 Task: Change the visibility to the workspace.
Action: Mouse moved to (293, 86)
Screenshot: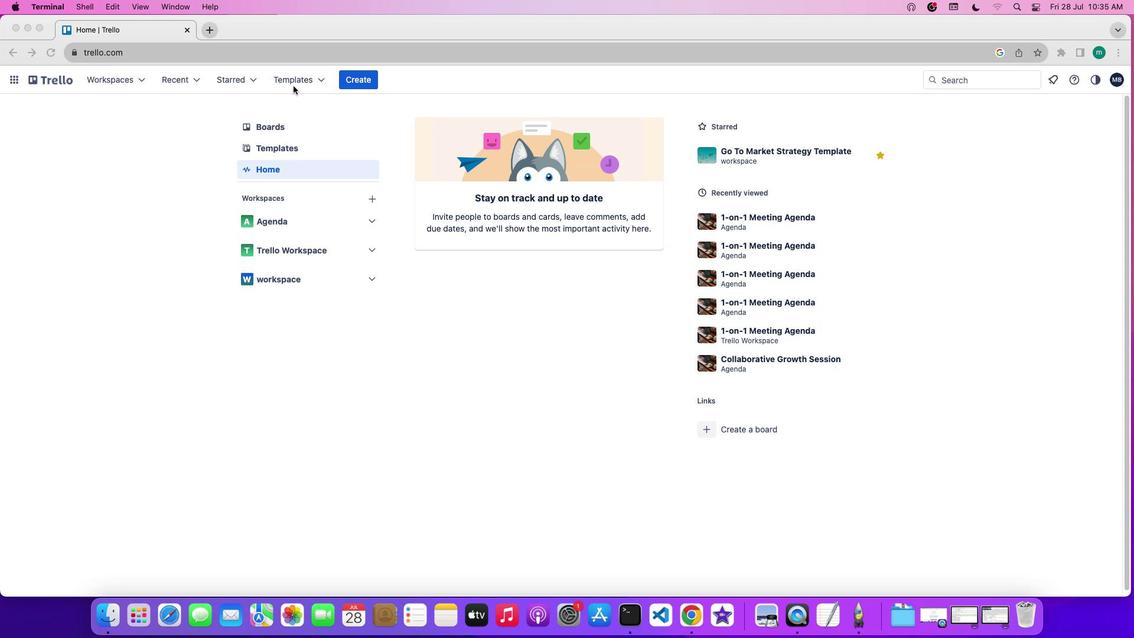 
Action: Mouse pressed left at (293, 86)
Screenshot: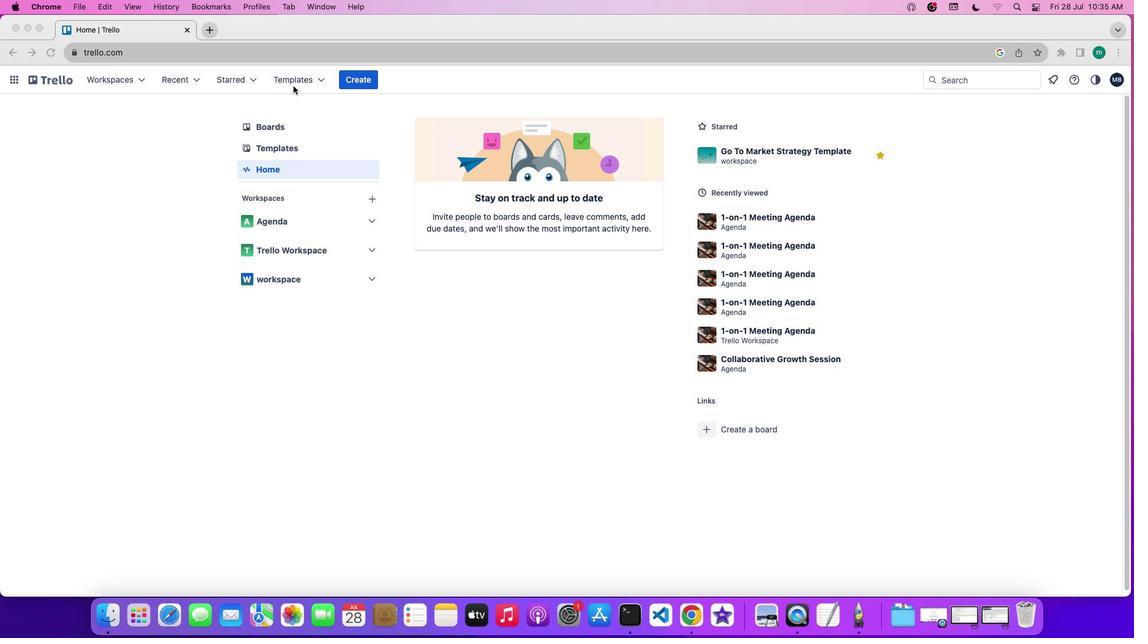 
Action: Mouse moved to (297, 82)
Screenshot: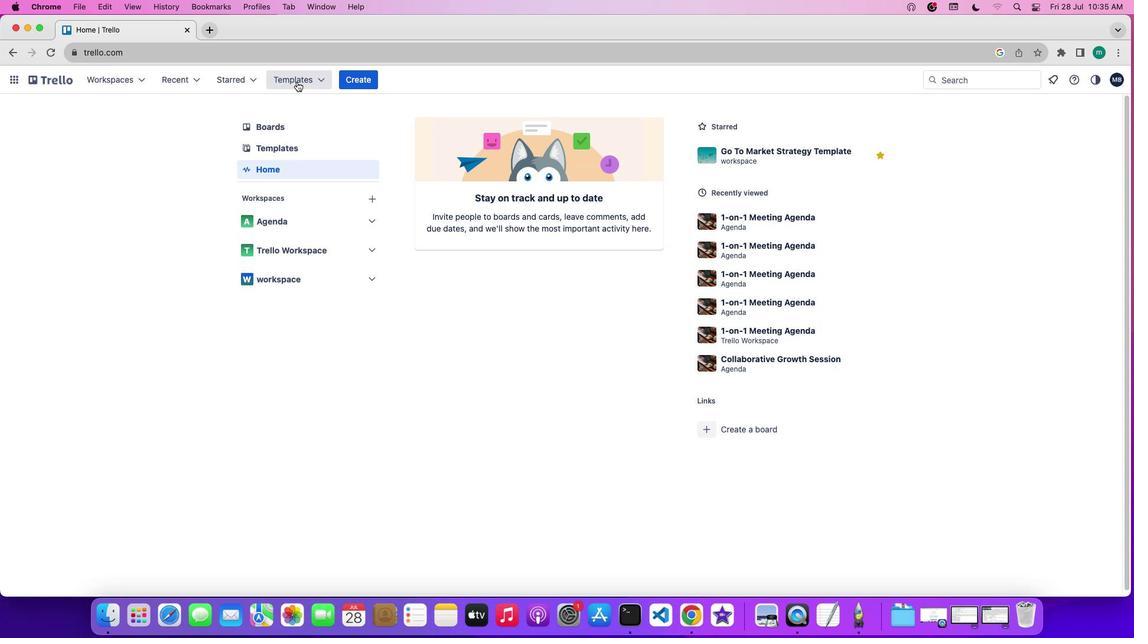 
Action: Mouse pressed left at (297, 82)
Screenshot: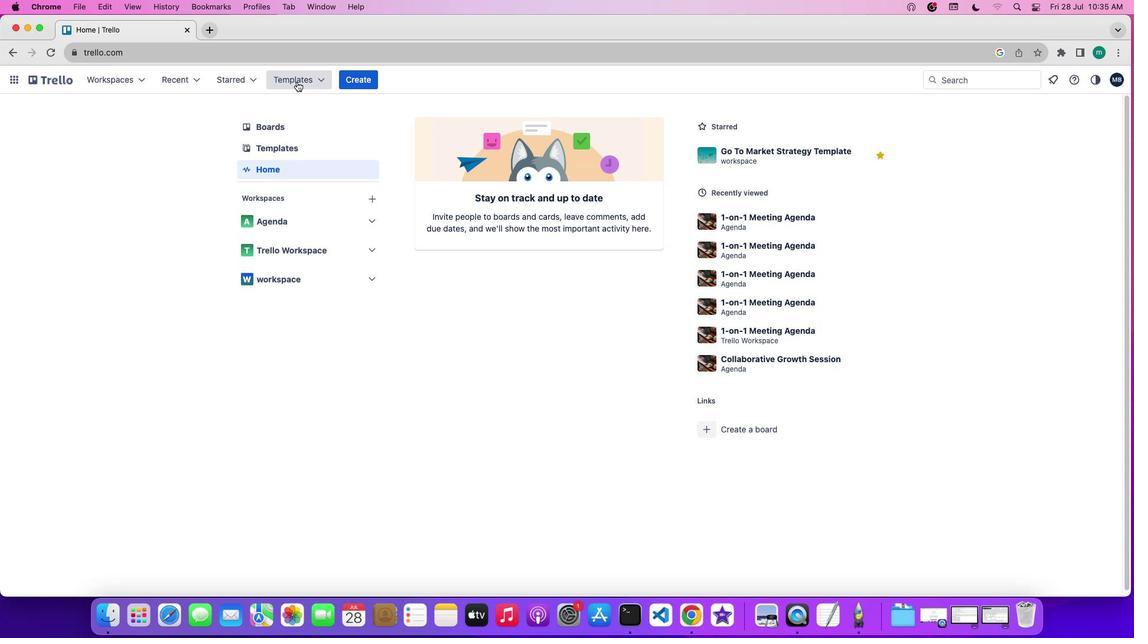 
Action: Mouse moved to (307, 152)
Screenshot: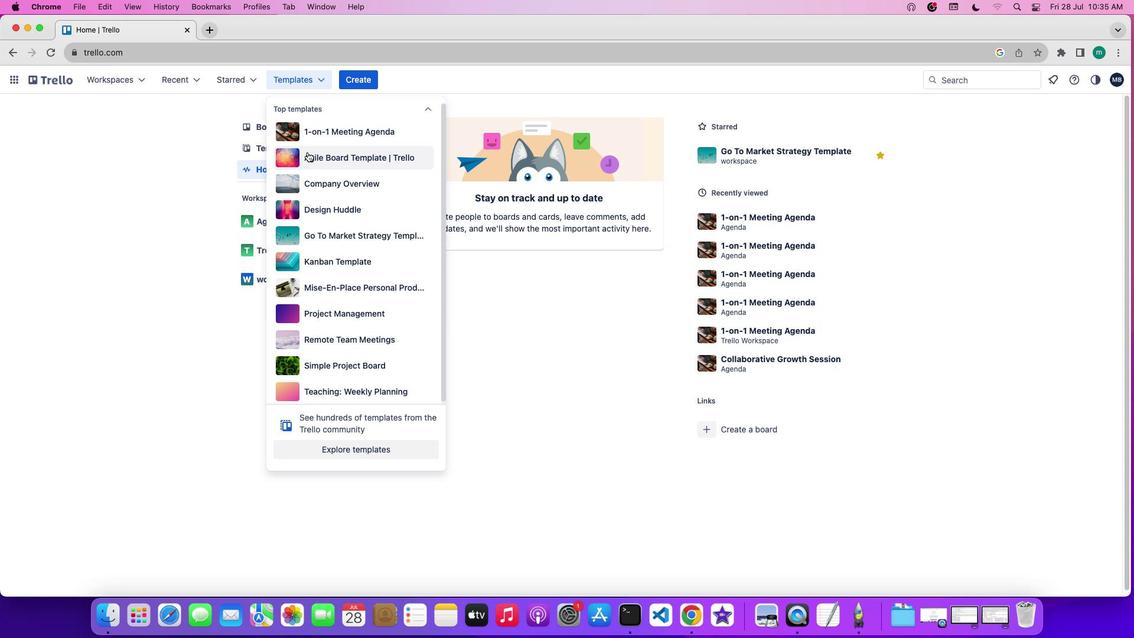 
Action: Mouse pressed left at (307, 152)
Screenshot: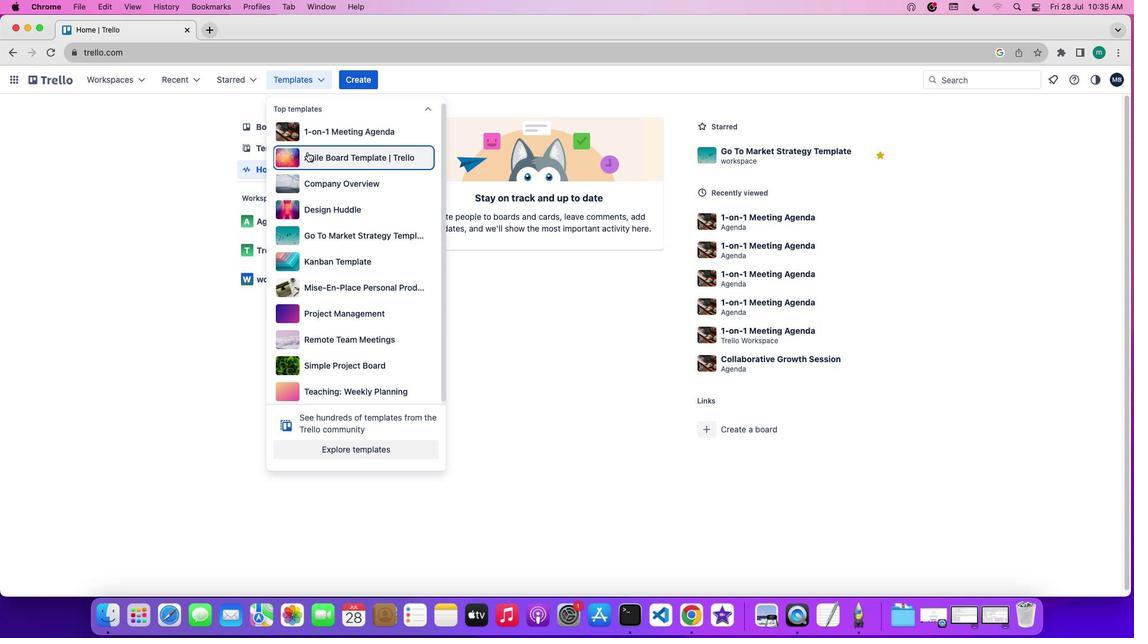 
Action: Mouse moved to (404, 306)
Screenshot: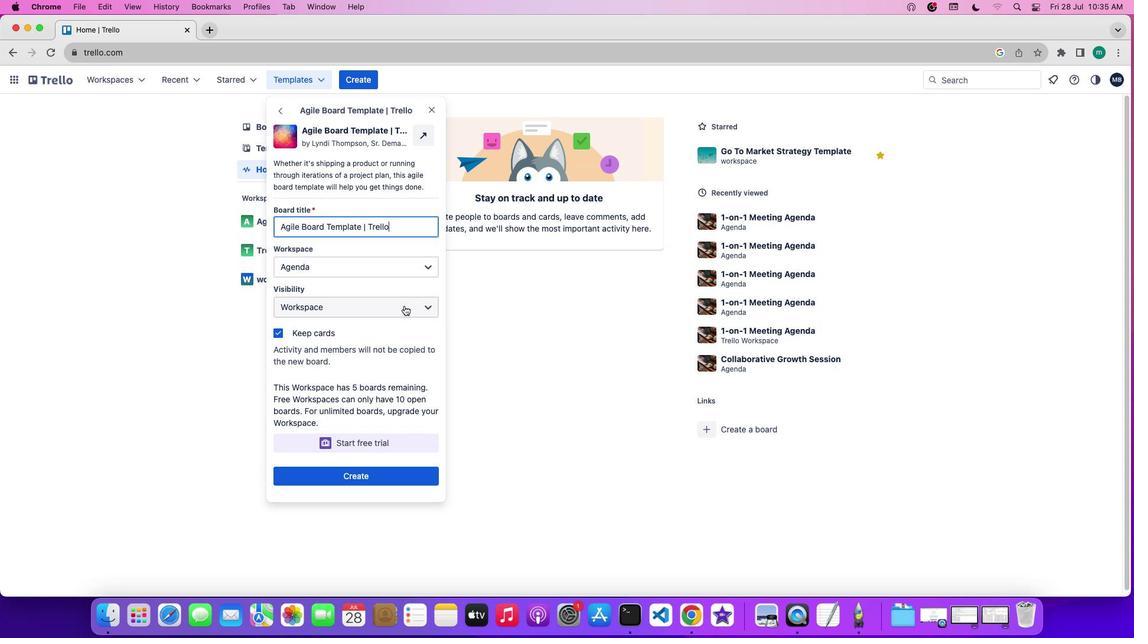 
Action: Mouse pressed left at (404, 306)
Screenshot: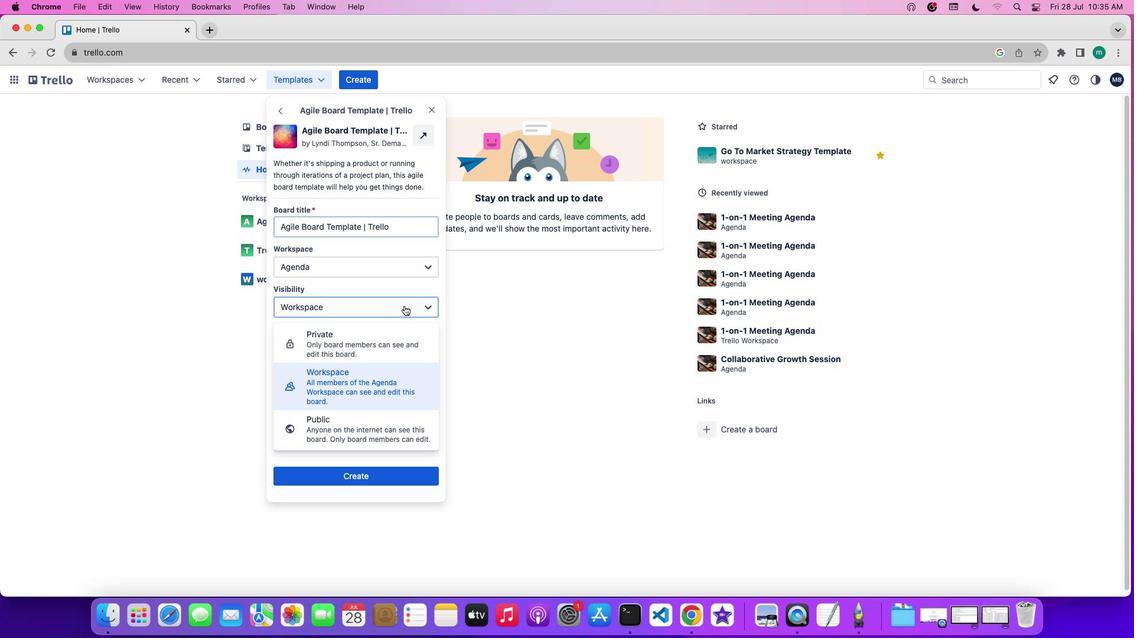 
Action: Mouse moved to (388, 380)
Screenshot: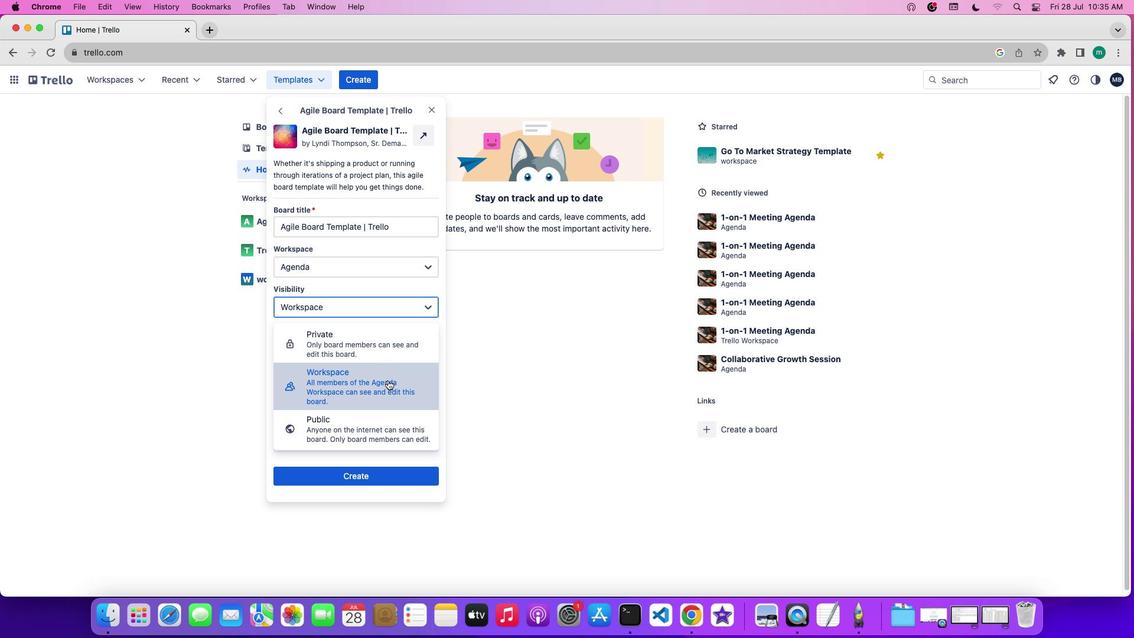
Action: Mouse pressed left at (388, 380)
Screenshot: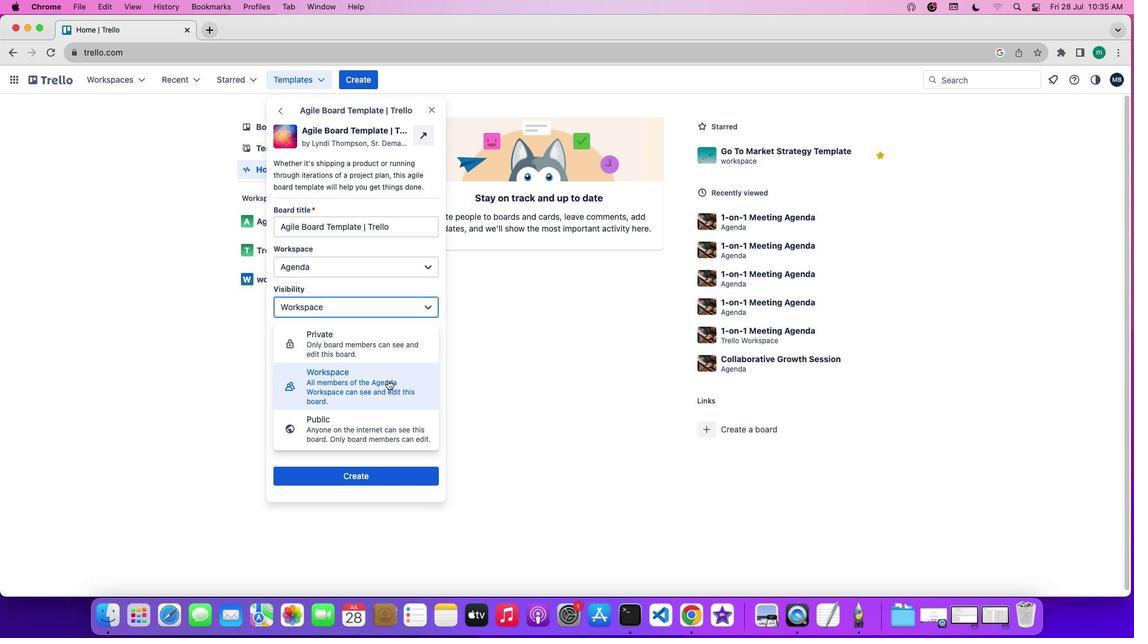 
Action: Mouse moved to (462, 380)
Screenshot: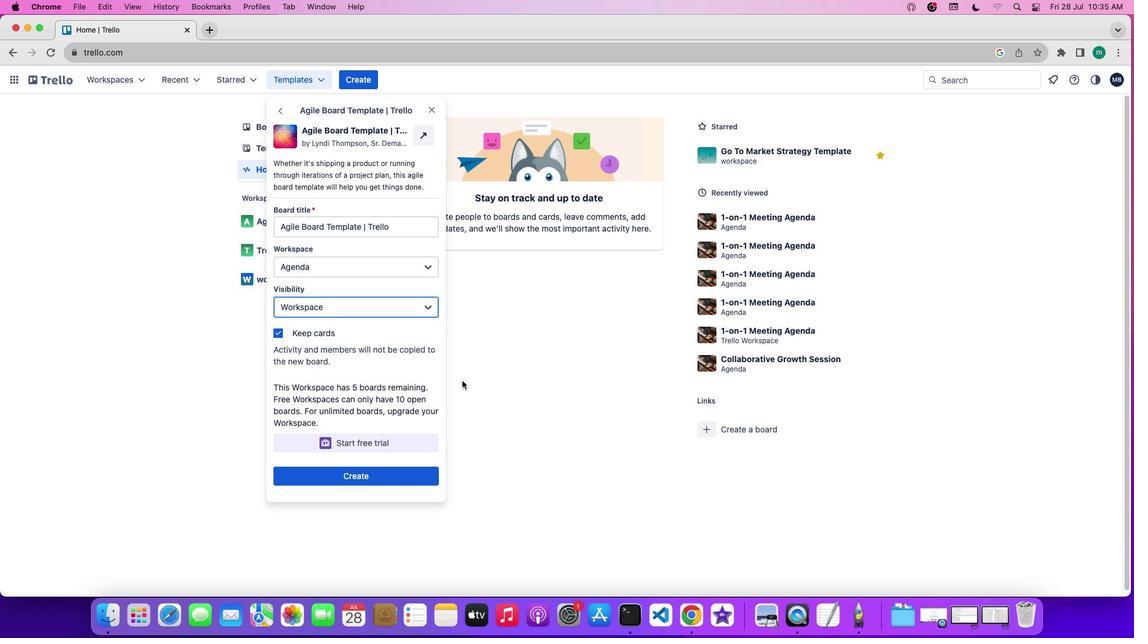 
